 Task: Cancel response.
Action: Mouse moved to (643, 75)
Screenshot: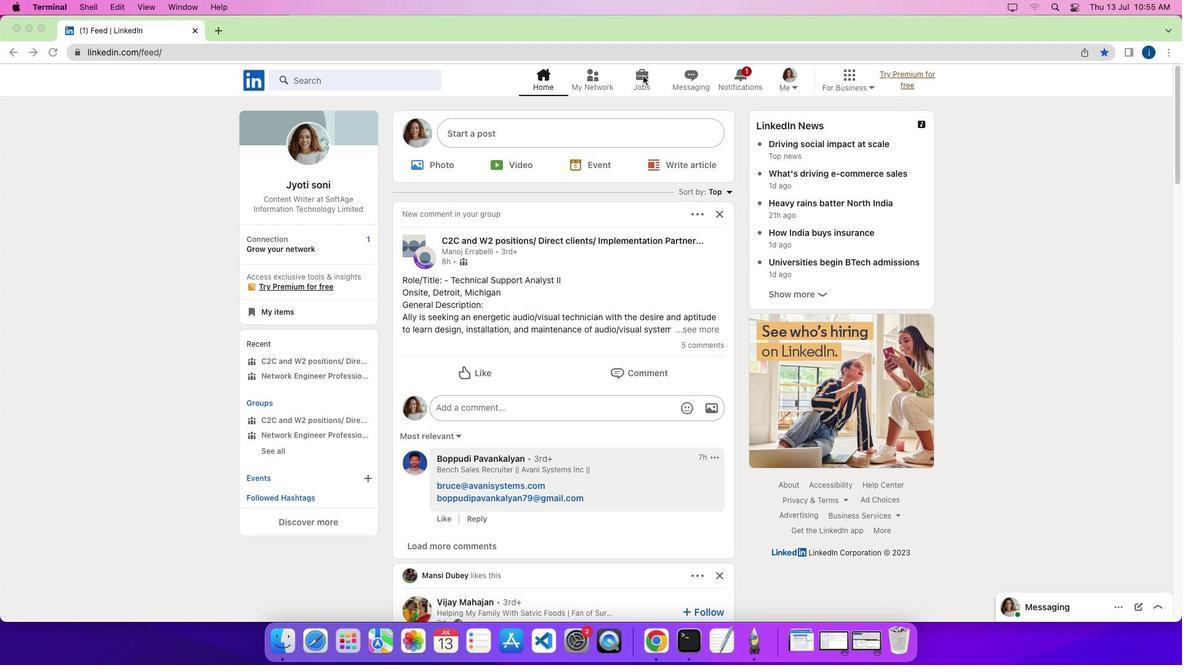 
Action: Mouse pressed left at (643, 75)
Screenshot: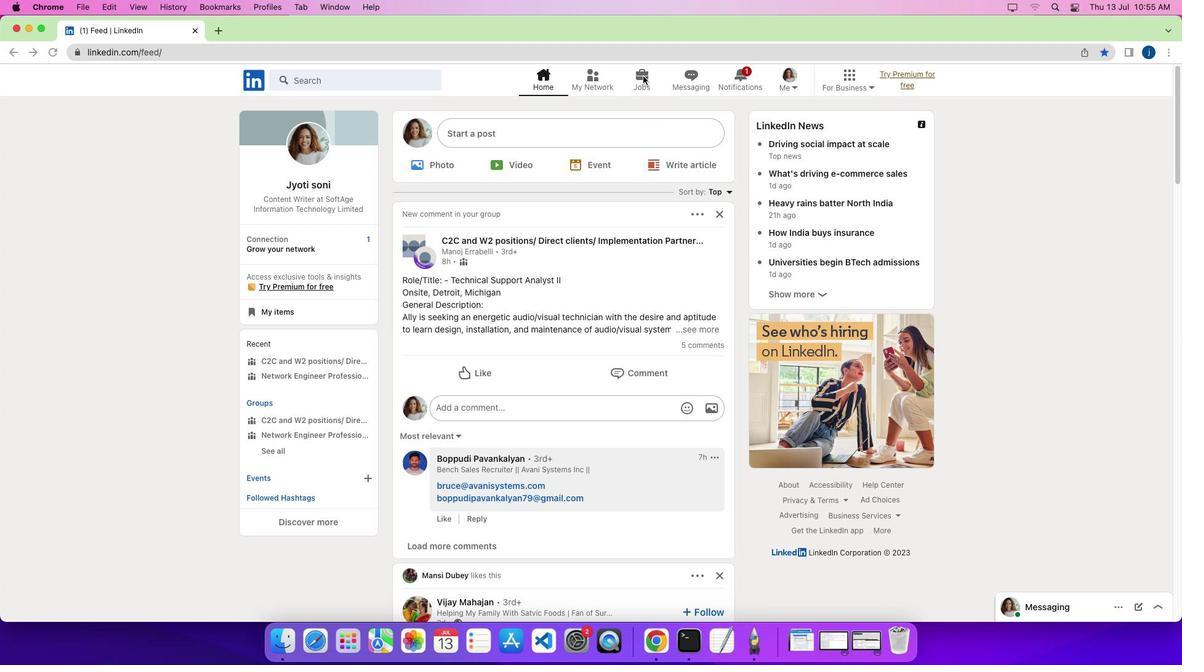
Action: Mouse pressed left at (643, 75)
Screenshot: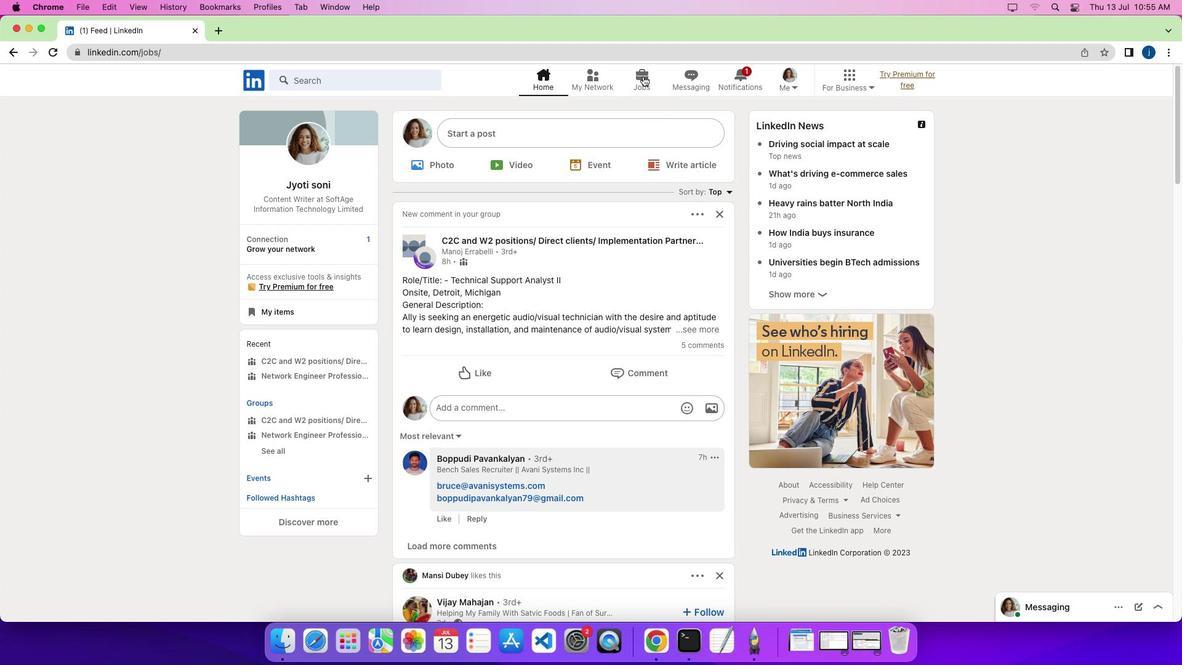 
Action: Mouse moved to (272, 224)
Screenshot: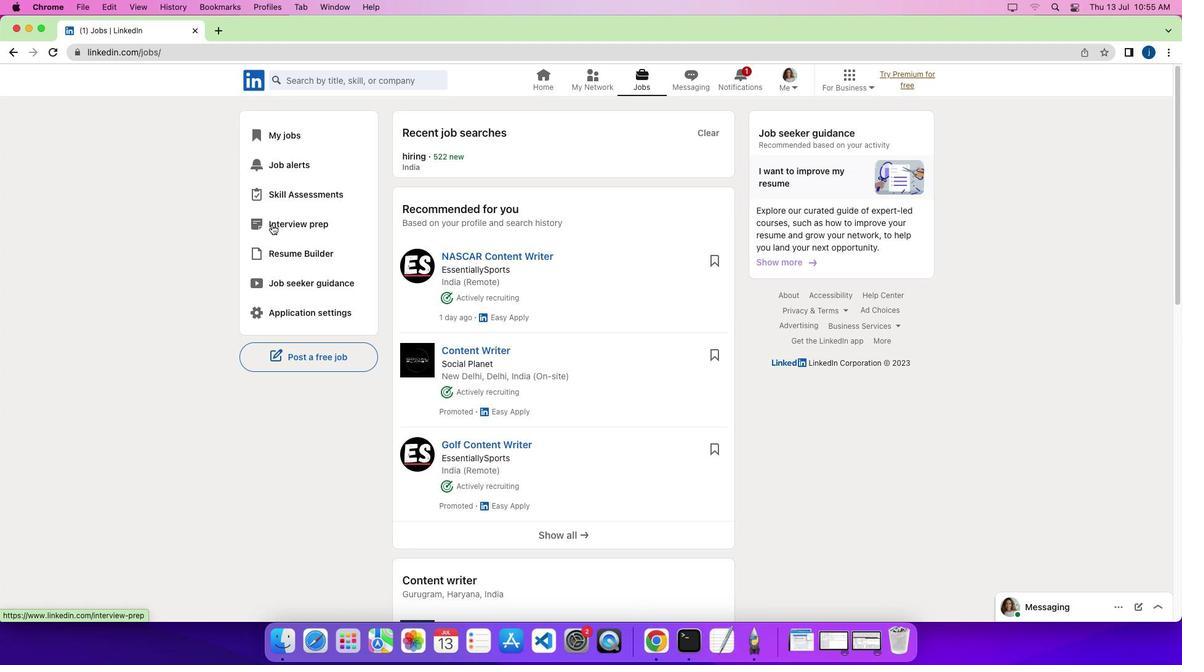 
Action: Mouse pressed left at (272, 224)
Screenshot: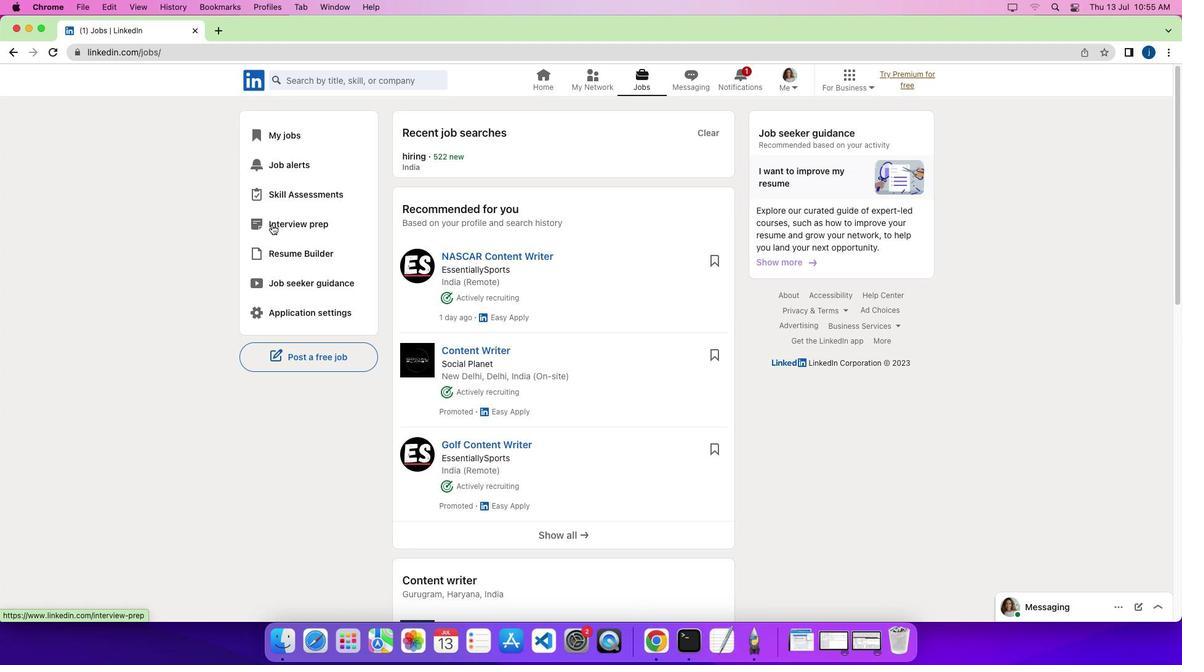 
Action: Mouse moved to (367, 137)
Screenshot: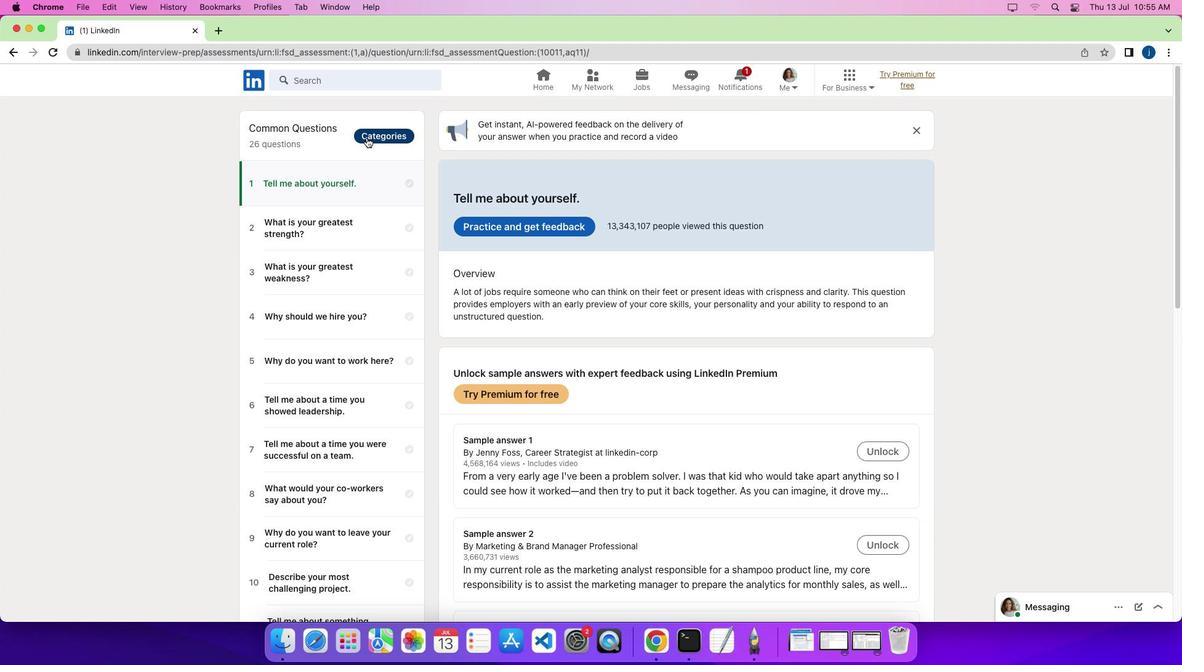 
Action: Mouse pressed left at (367, 137)
Screenshot: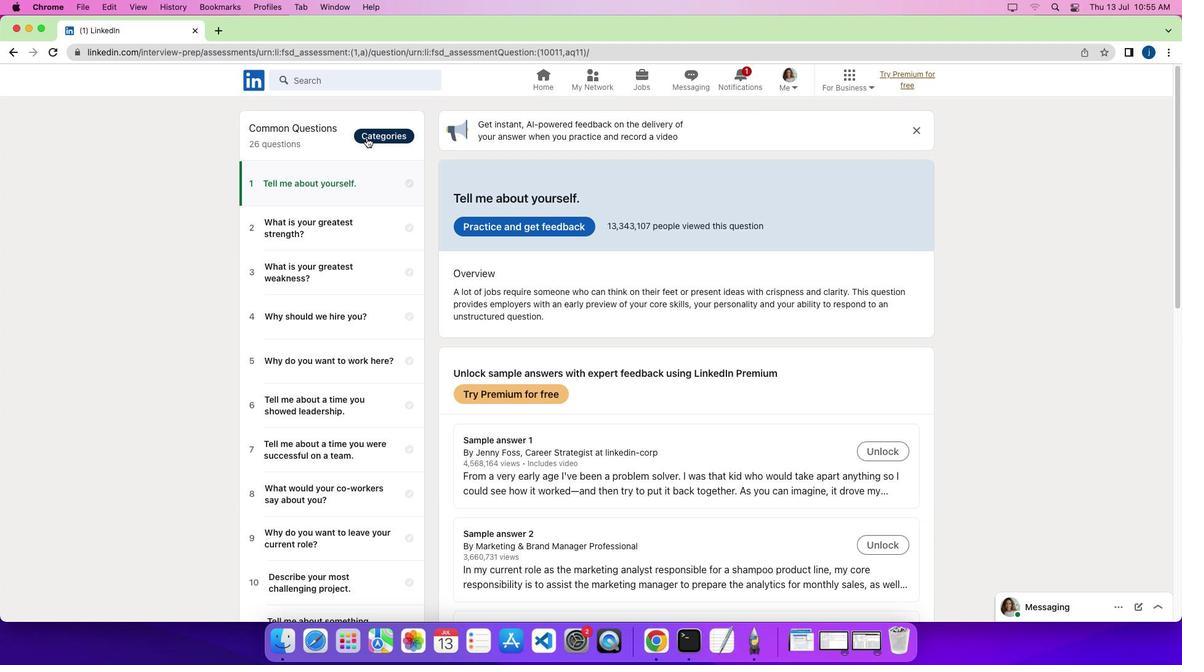 
Action: Mouse moved to (359, 263)
Screenshot: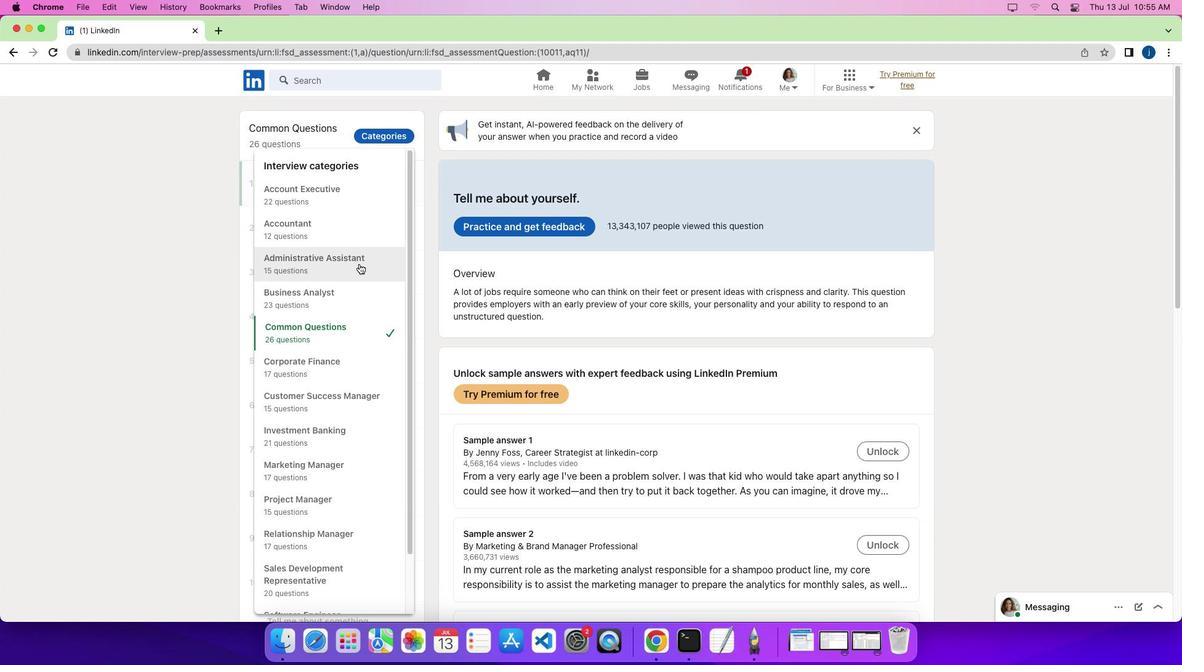 
Action: Mouse scrolled (359, 263) with delta (0, 0)
Screenshot: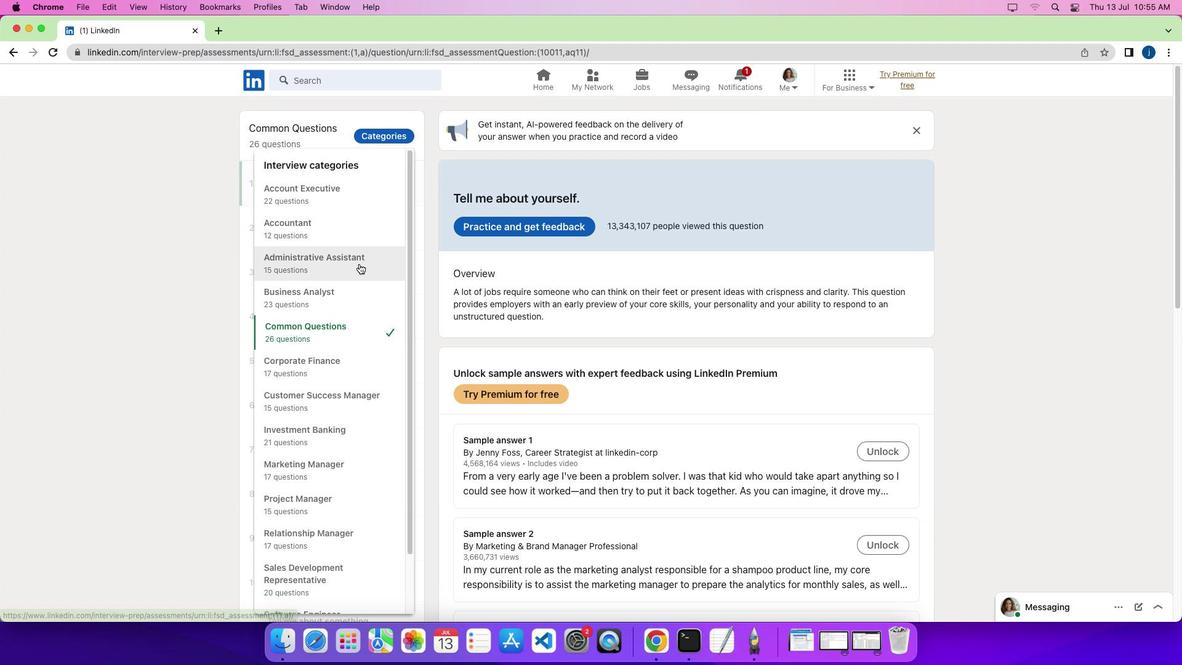 
Action: Mouse scrolled (359, 263) with delta (0, 0)
Screenshot: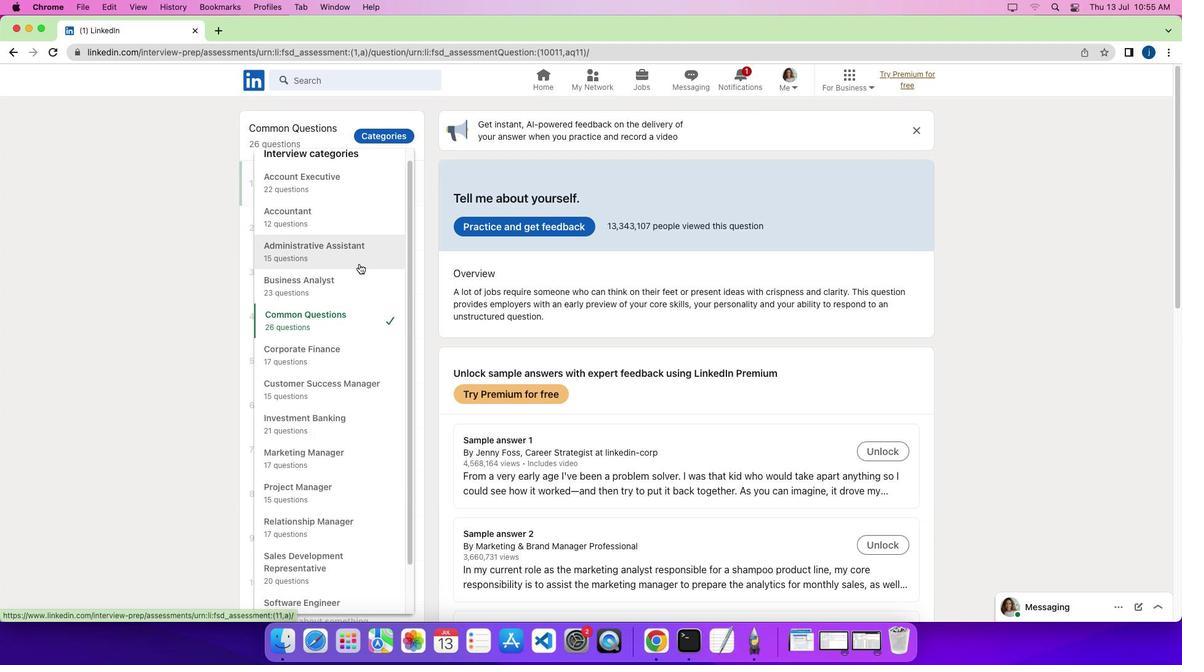 
Action: Mouse moved to (359, 264)
Screenshot: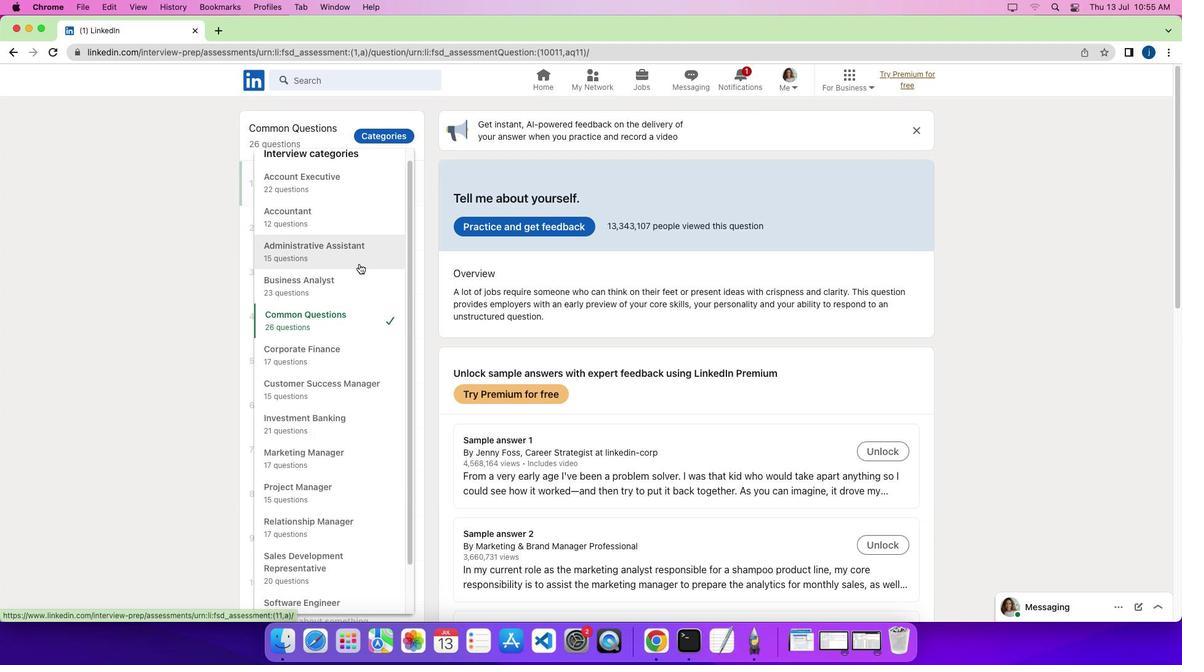 
Action: Mouse scrolled (359, 264) with delta (0, -3)
Screenshot: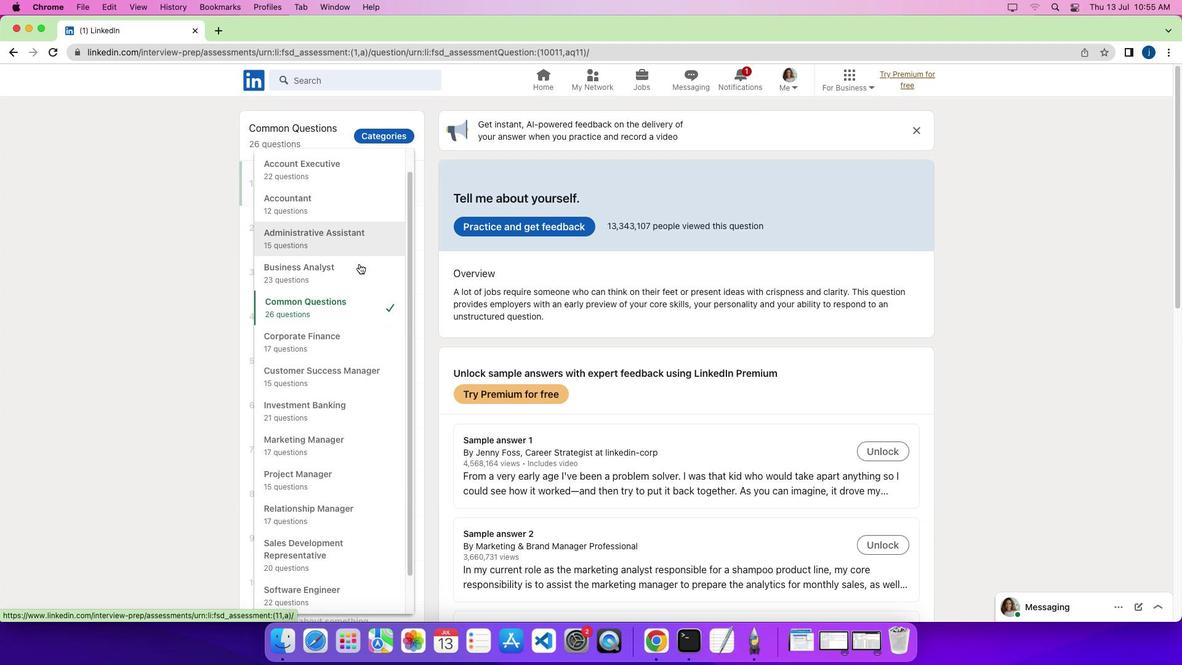 
Action: Mouse scrolled (359, 264) with delta (0, -5)
Screenshot: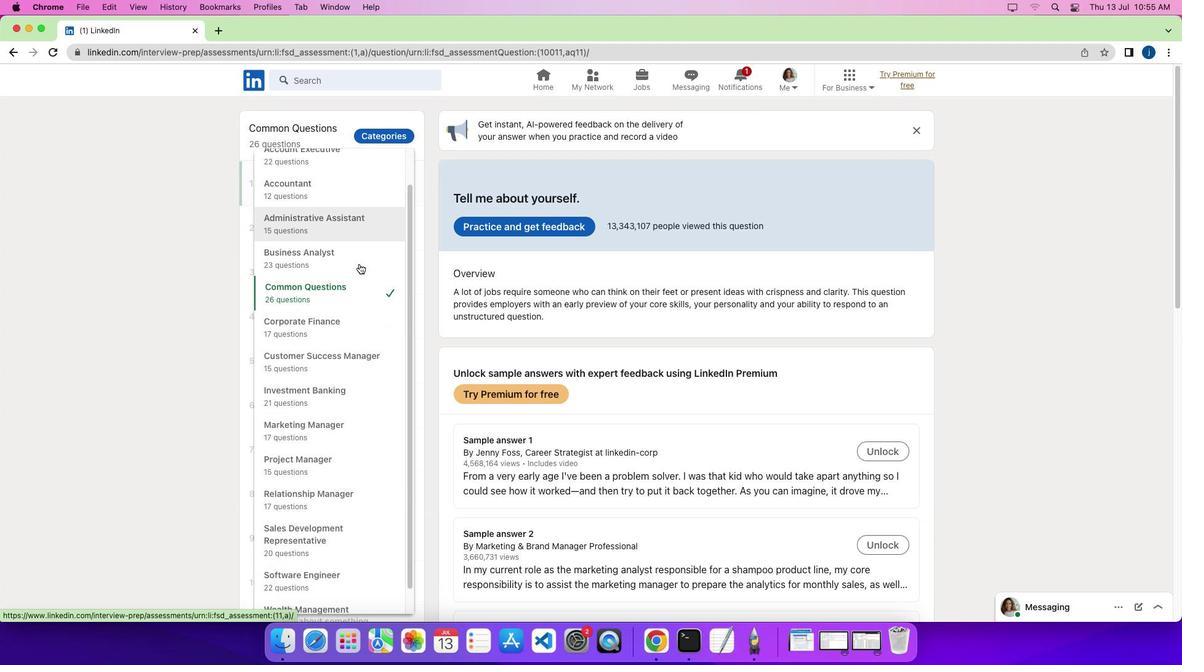 
Action: Mouse scrolled (359, 264) with delta (0, 0)
Screenshot: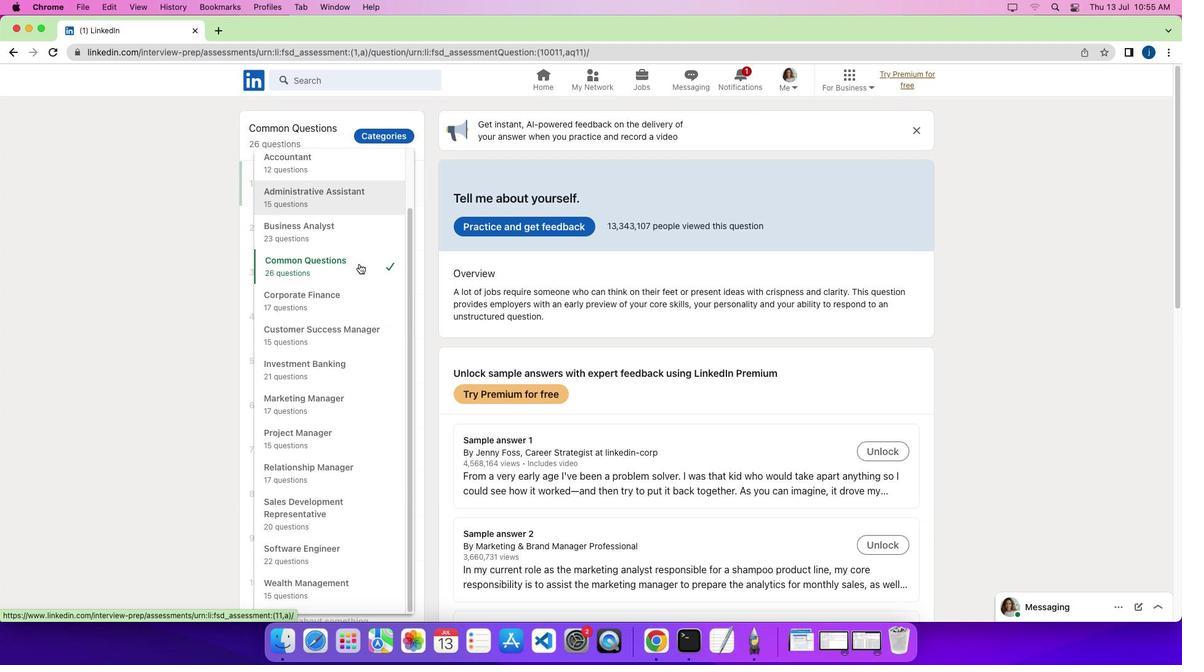 
Action: Mouse scrolled (359, 264) with delta (0, 0)
Screenshot: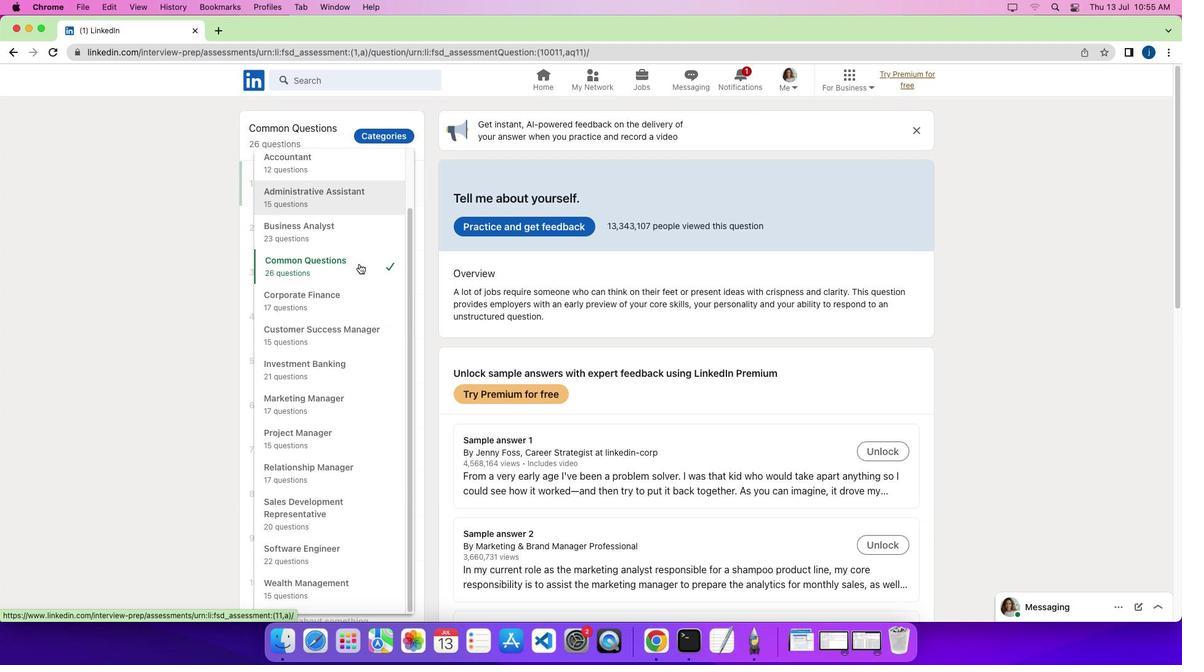 
Action: Mouse moved to (352, 580)
Screenshot: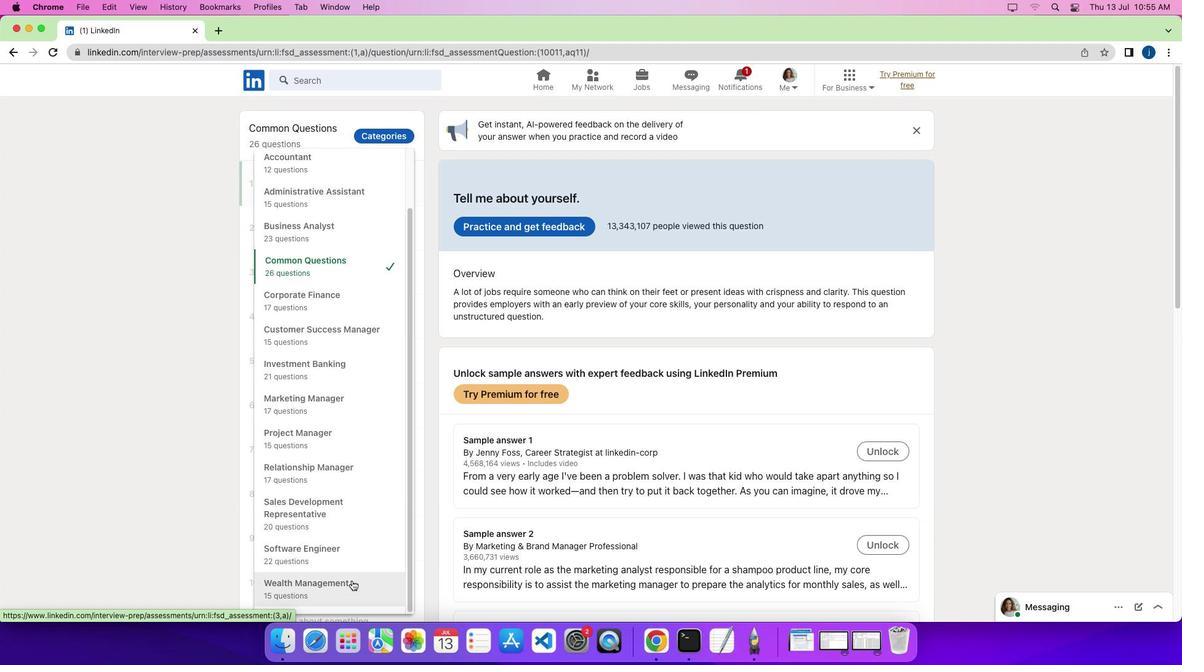 
Action: Mouse pressed left at (352, 580)
Screenshot: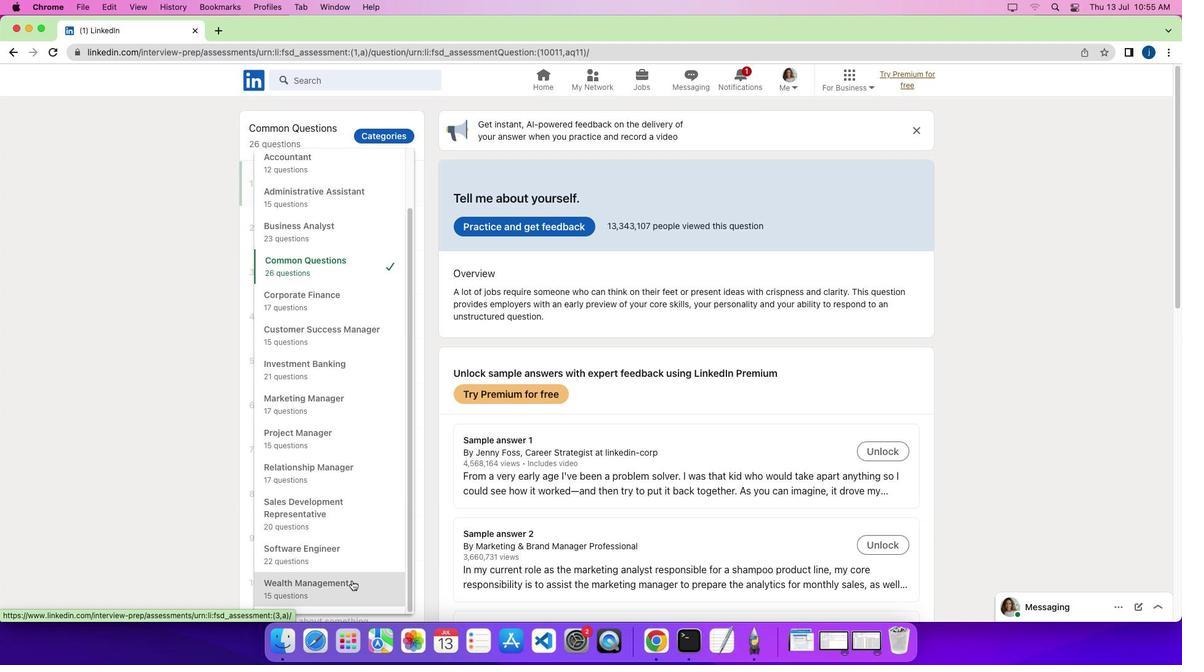 
Action: Mouse moved to (357, 505)
Screenshot: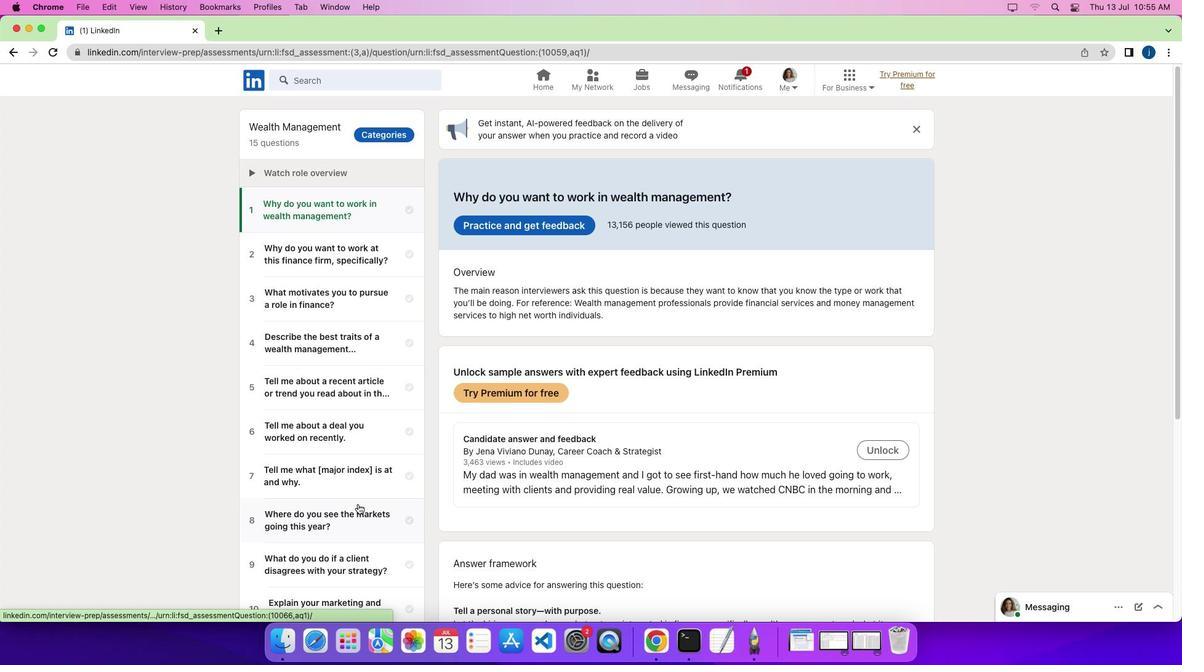 
Action: Mouse scrolled (357, 505) with delta (0, 0)
Screenshot: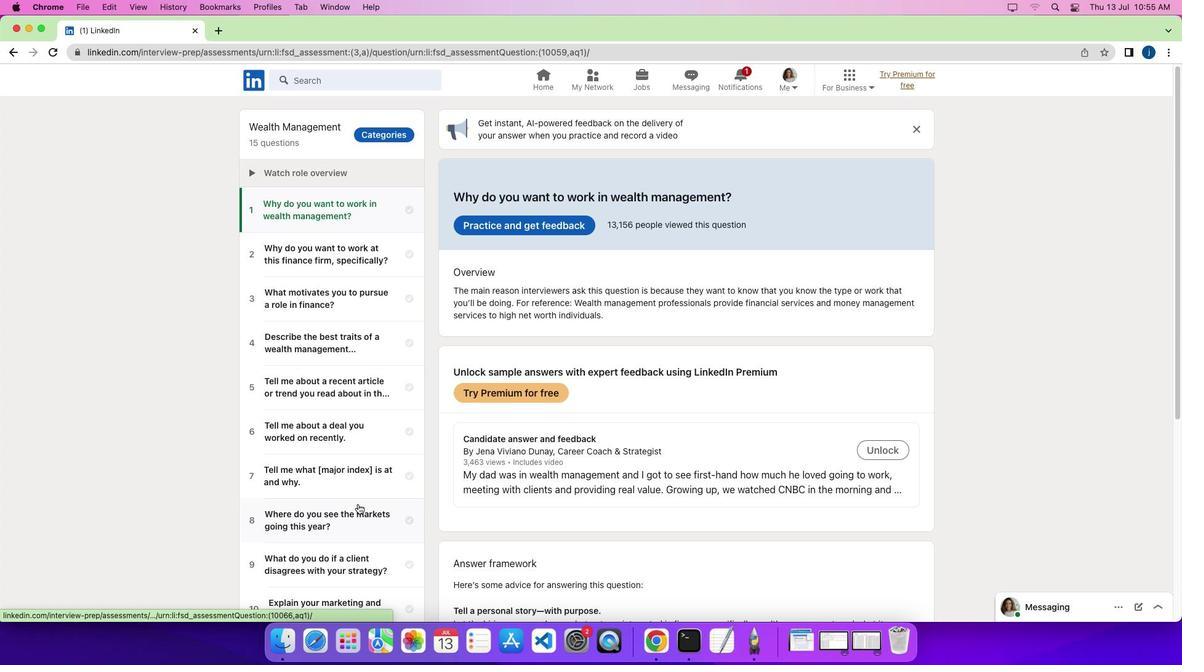 
Action: Mouse moved to (357, 504)
Screenshot: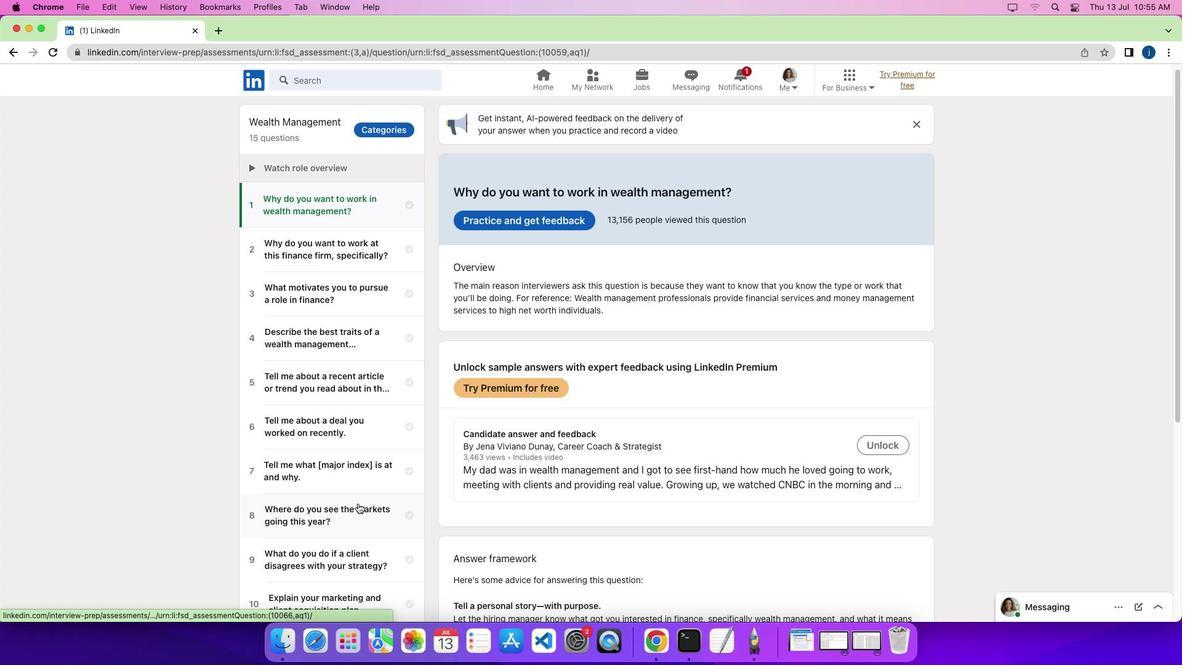 
Action: Mouse scrolled (357, 504) with delta (0, 0)
Screenshot: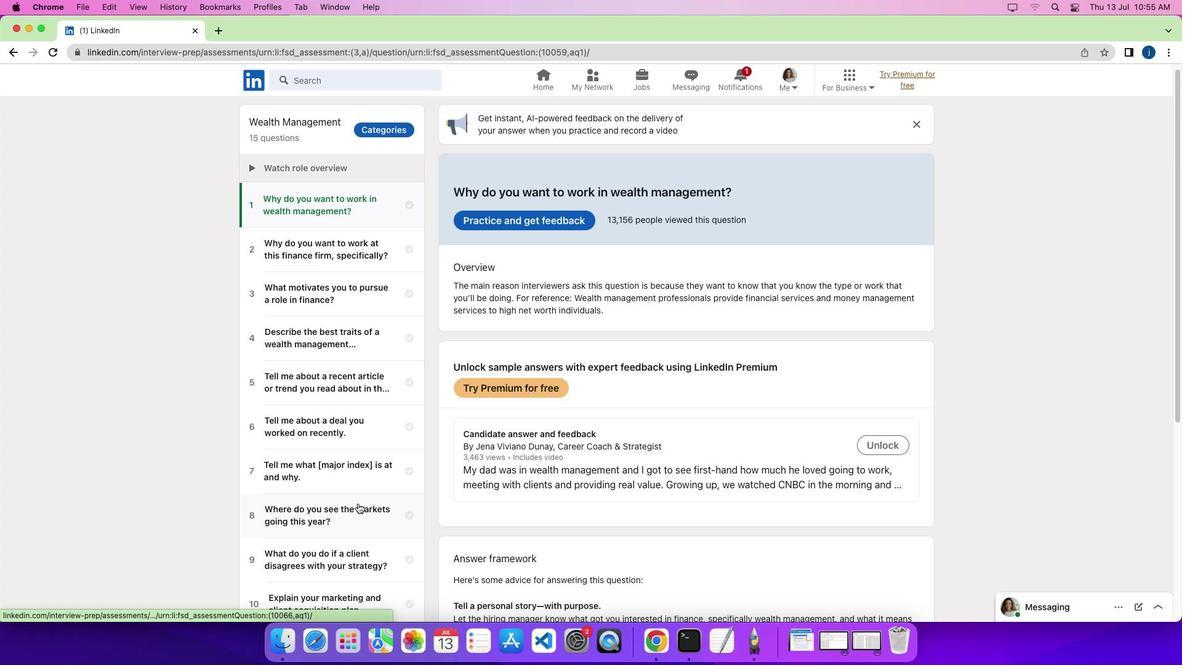 
Action: Mouse moved to (357, 503)
Screenshot: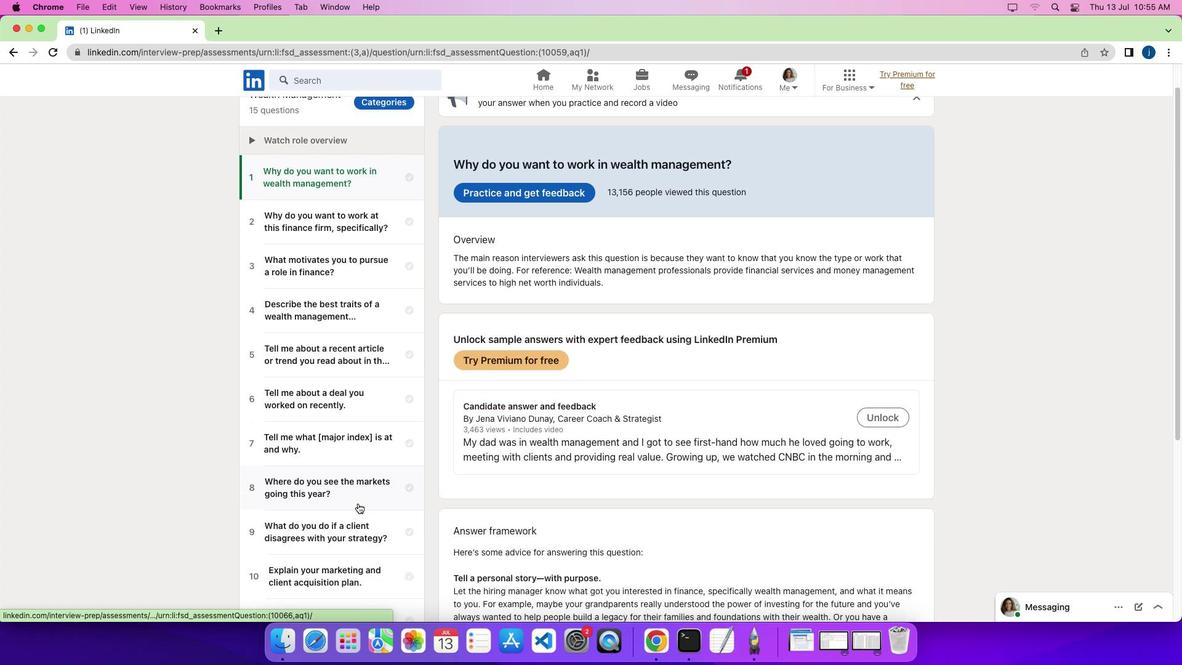 
Action: Mouse scrolled (357, 503) with delta (0, -3)
Screenshot: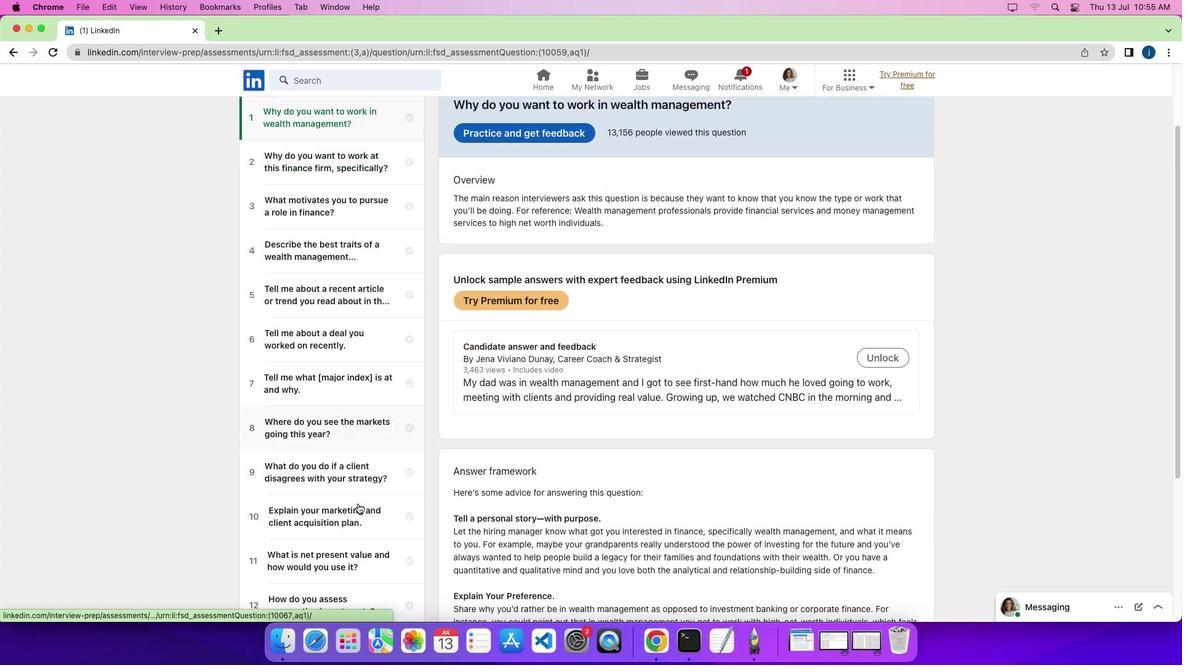 
Action: Mouse moved to (357, 503)
Screenshot: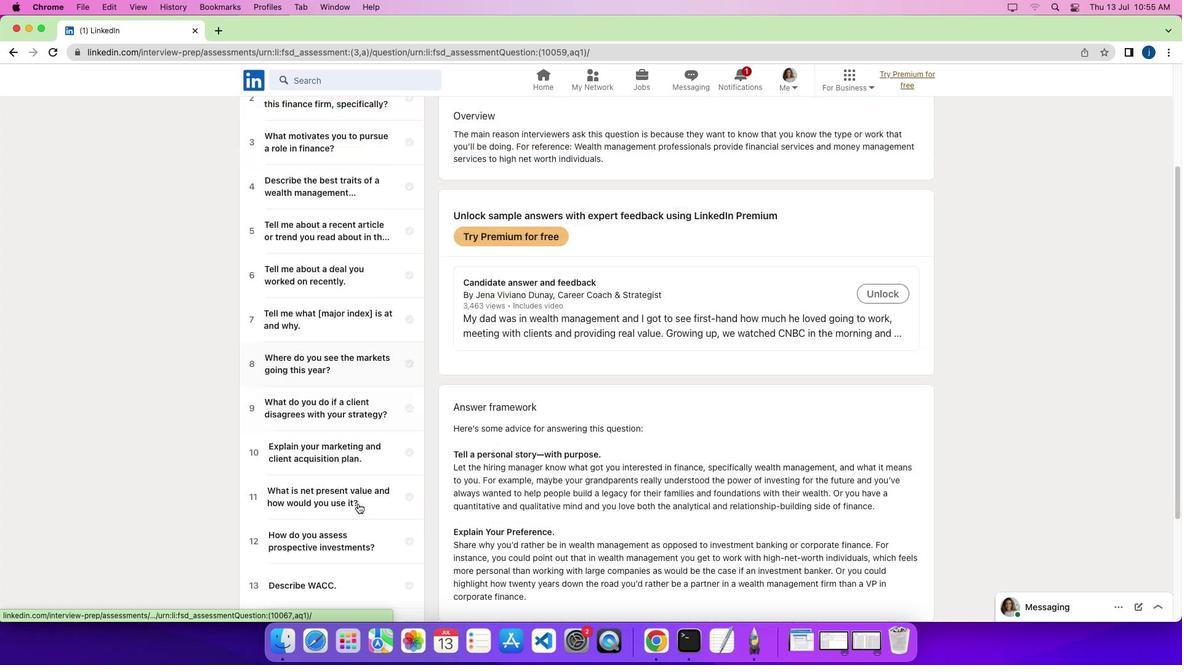 
Action: Mouse scrolled (357, 503) with delta (0, 0)
Screenshot: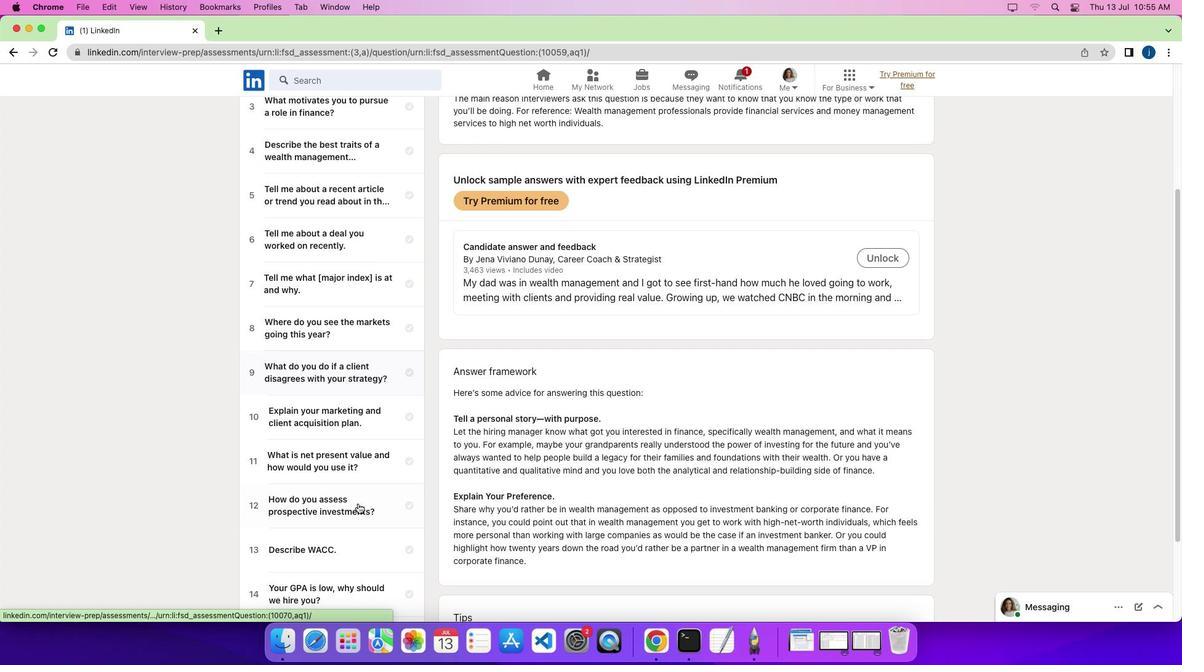 
Action: Mouse scrolled (357, 503) with delta (0, 0)
Screenshot: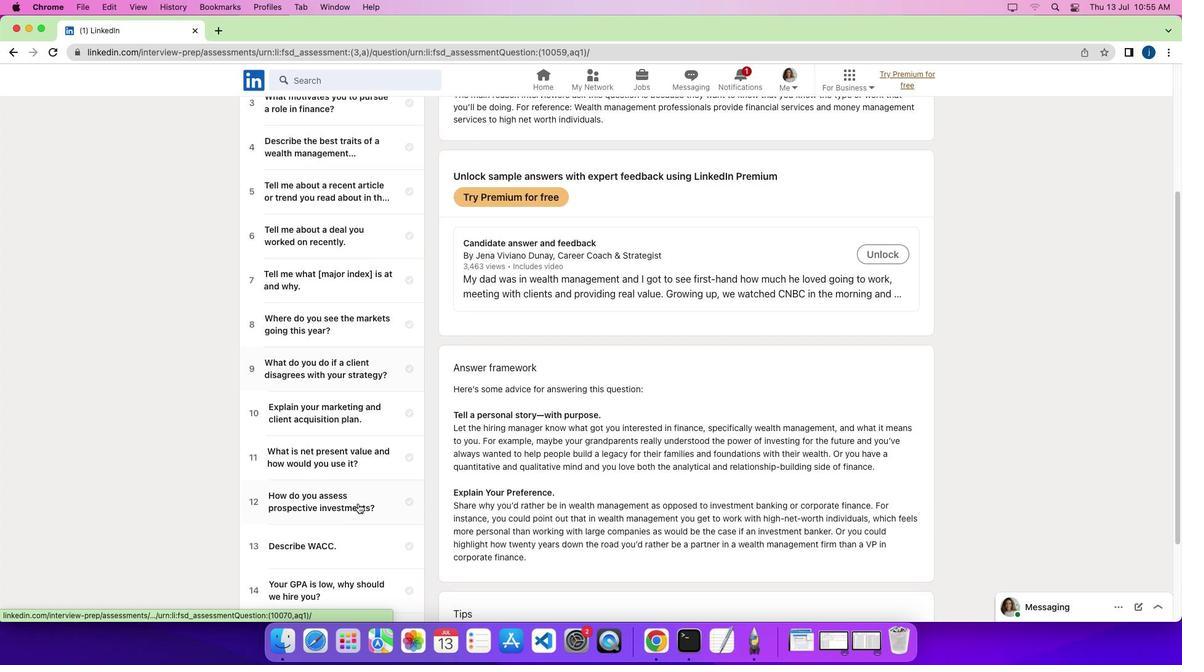
Action: Mouse scrolled (357, 503) with delta (0, -1)
Screenshot: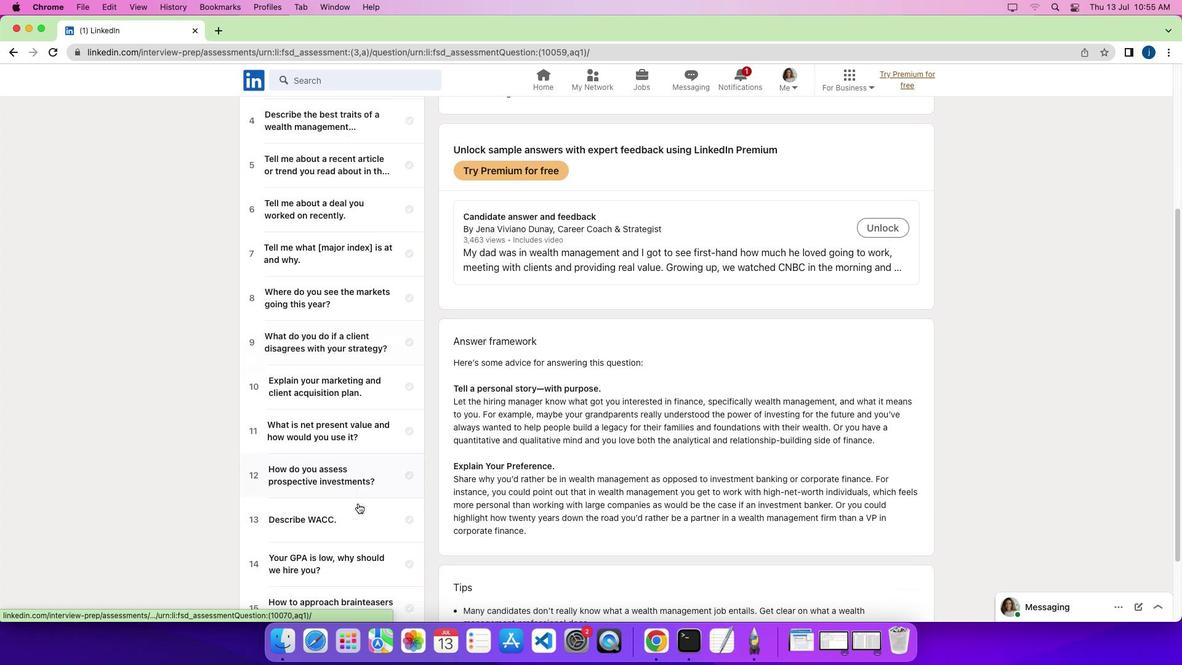 
Action: Mouse pressed left at (357, 503)
Screenshot: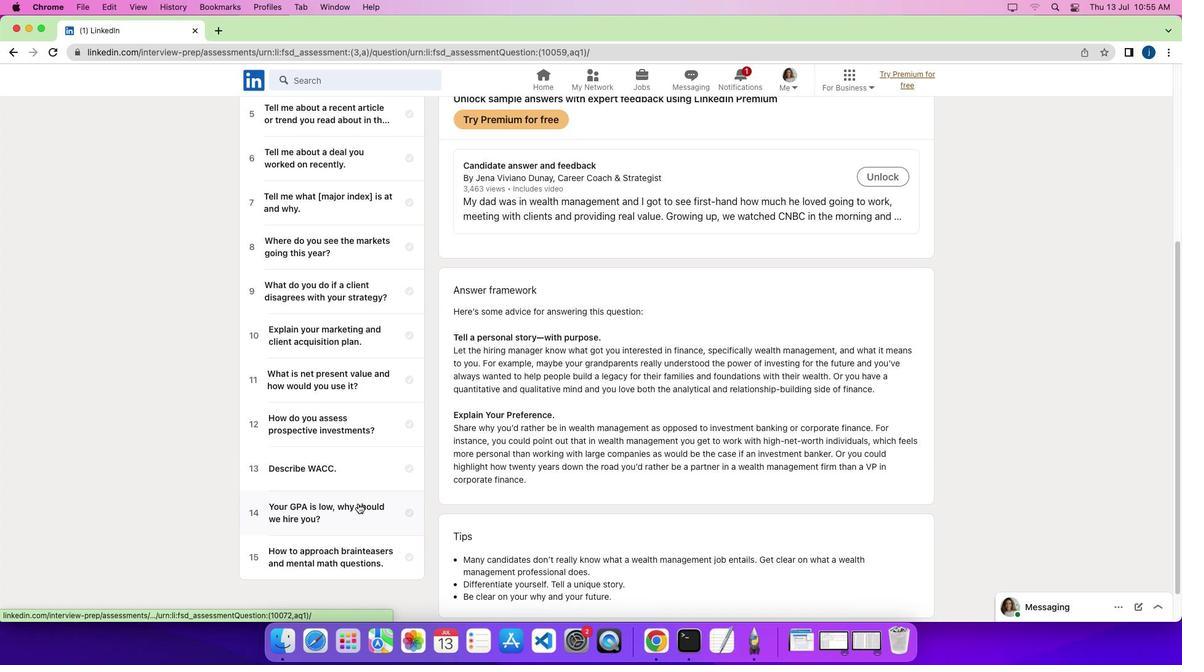 
Action: Mouse moved to (513, 230)
Screenshot: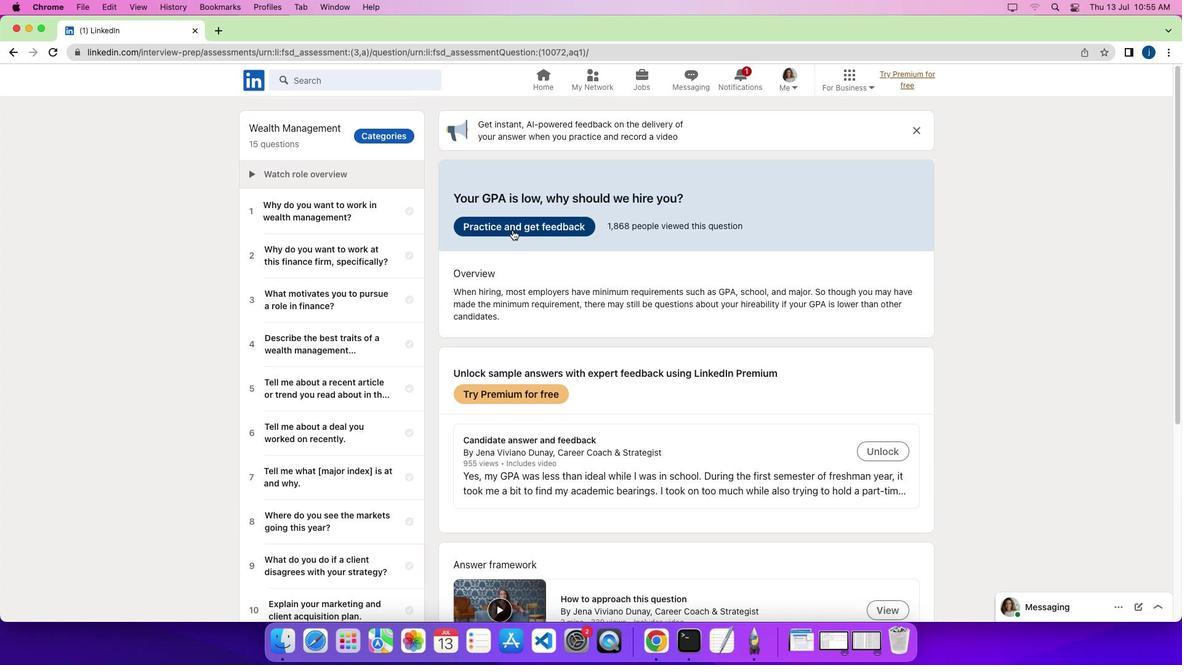 
Action: Mouse pressed left at (513, 230)
Screenshot: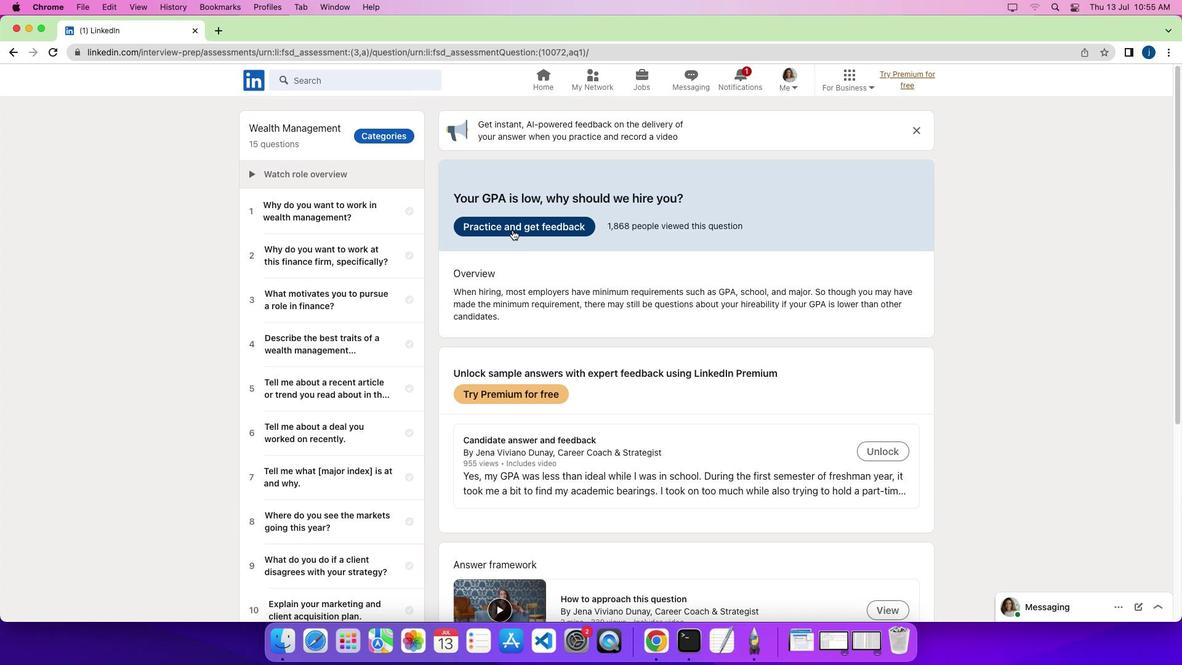 
Action: Mouse moved to (588, 402)
Screenshot: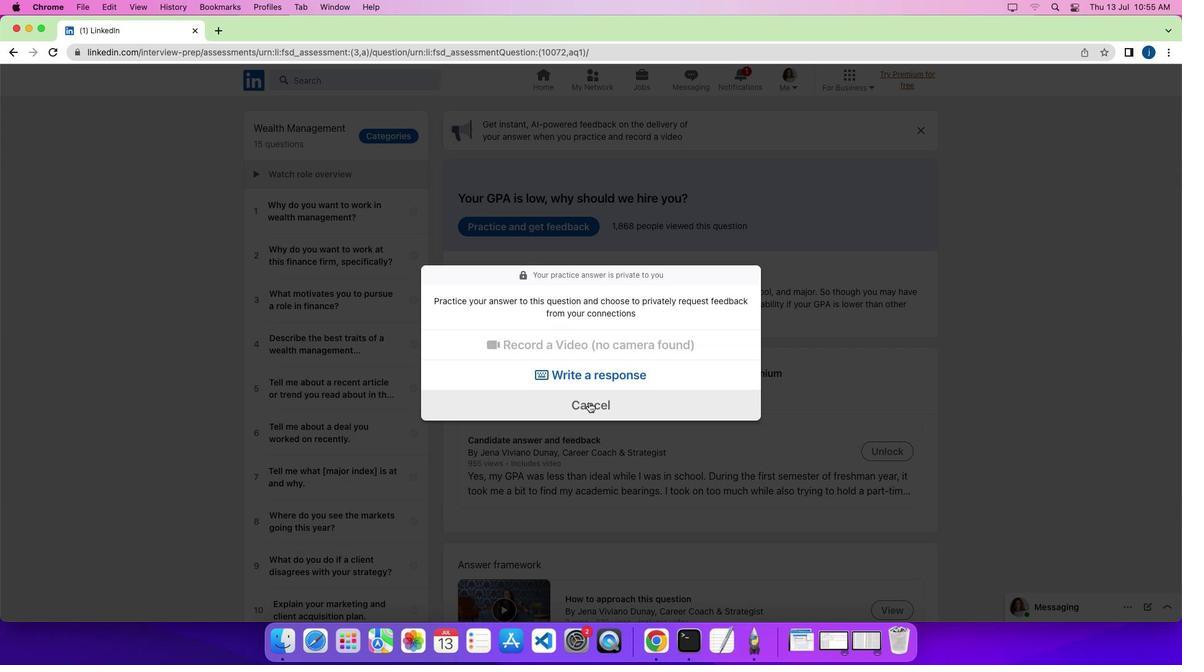 
Action: Mouse pressed left at (588, 402)
Screenshot: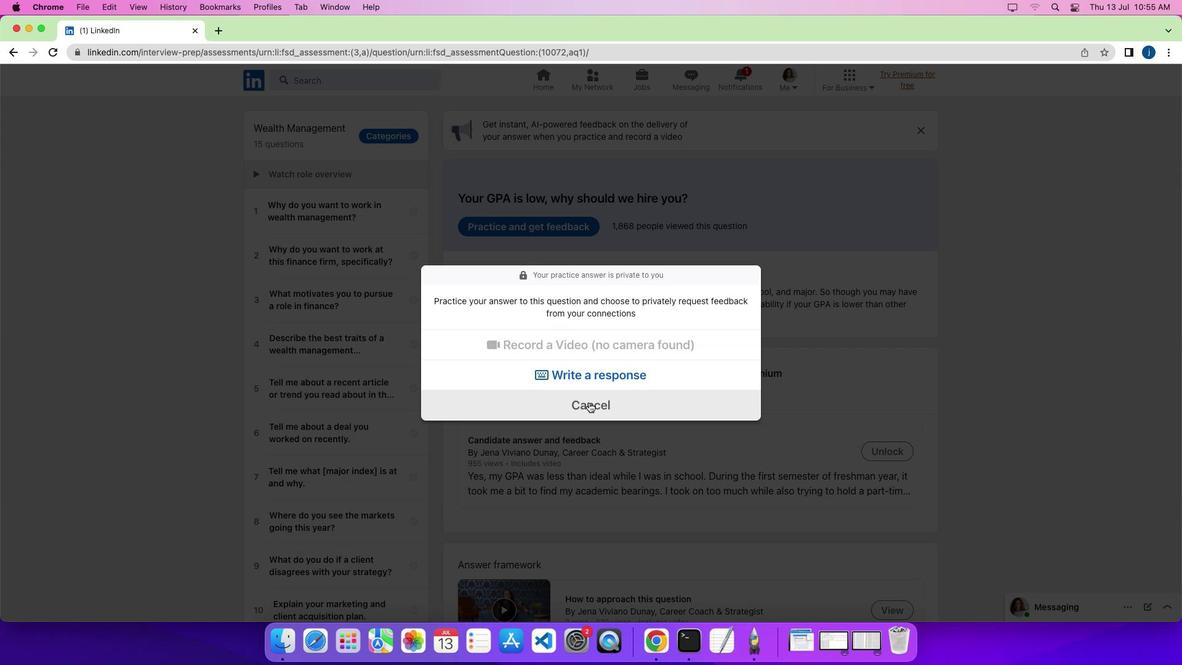 
